 Task: Notify me on GitHub when a new vulnerability is found in one of your dependencies.
Action: Mouse moved to (1112, 100)
Screenshot: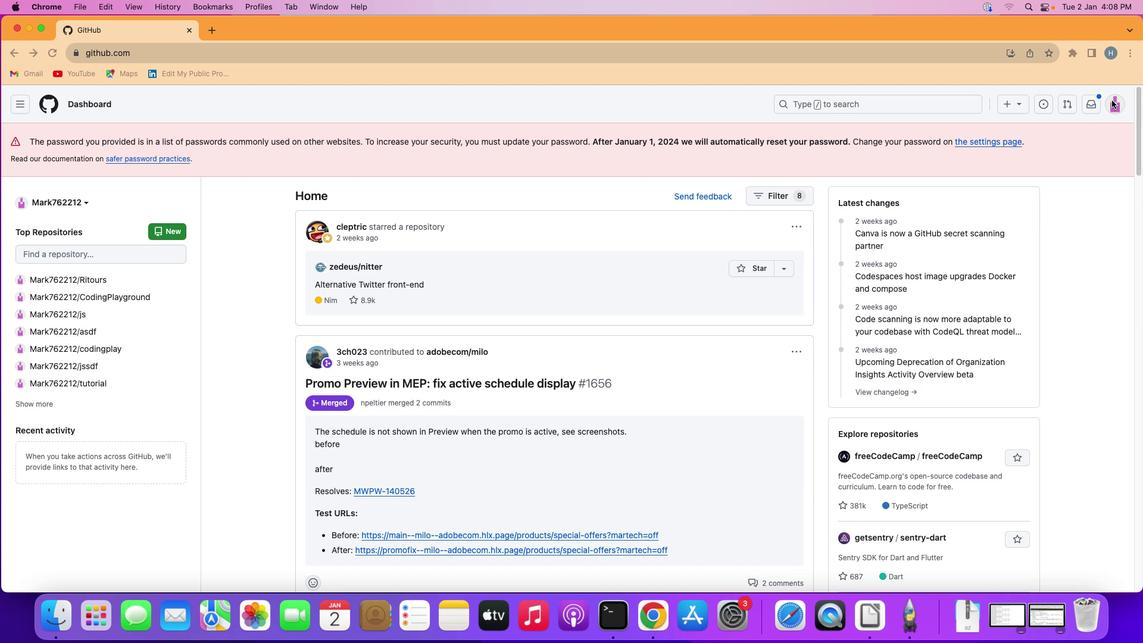 
Action: Mouse pressed left at (1112, 100)
Screenshot: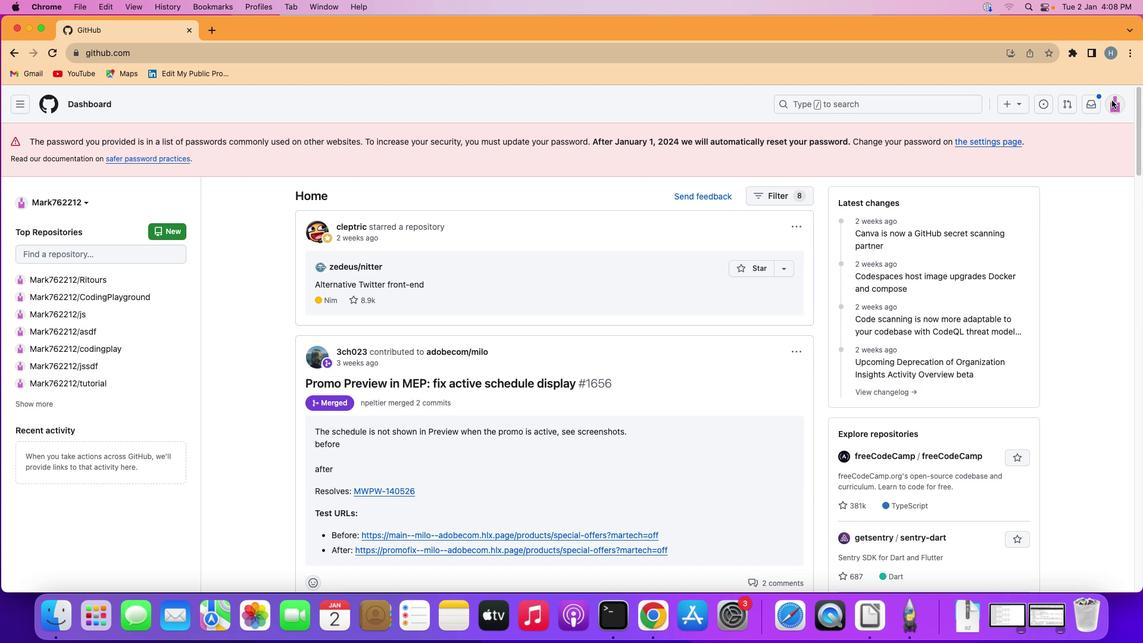 
Action: Mouse moved to (1111, 104)
Screenshot: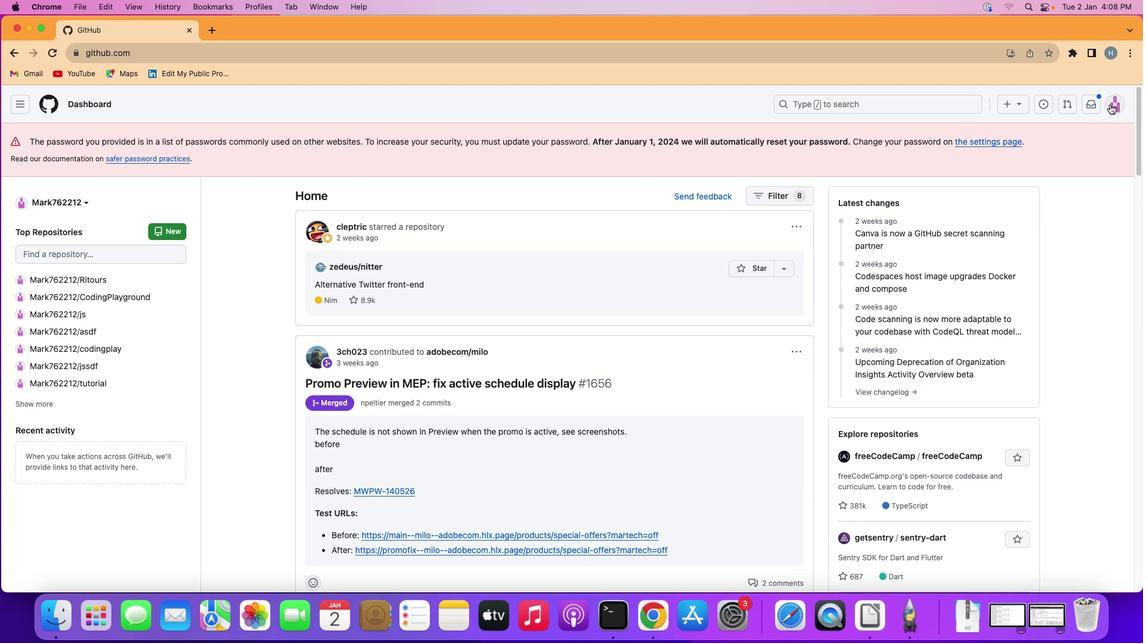 
Action: Mouse pressed left at (1111, 104)
Screenshot: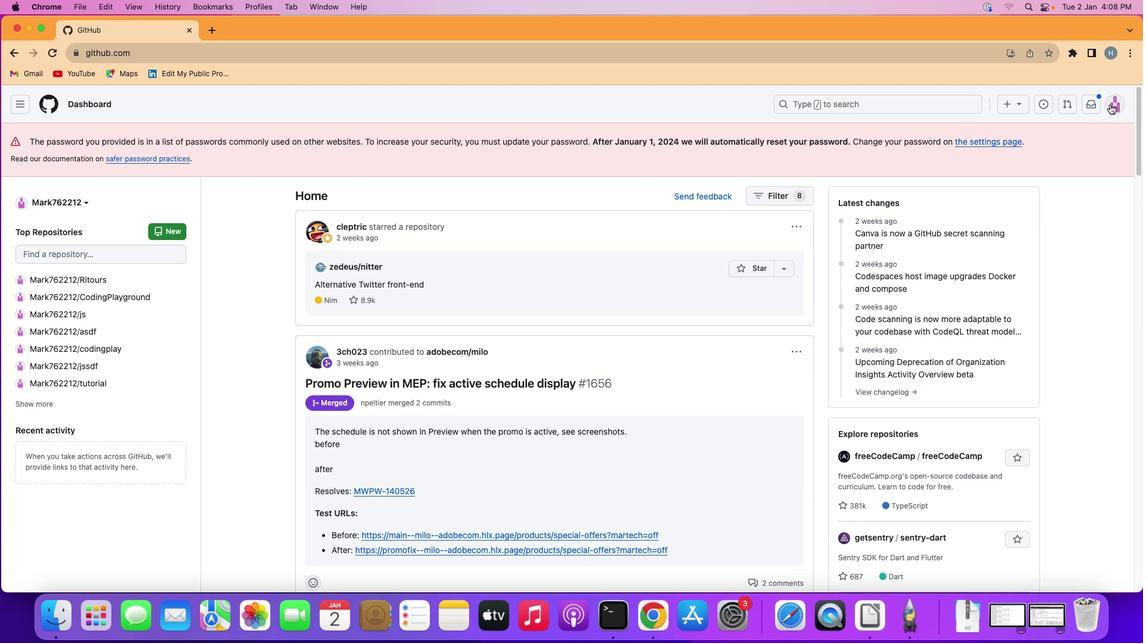 
Action: Mouse moved to (1024, 436)
Screenshot: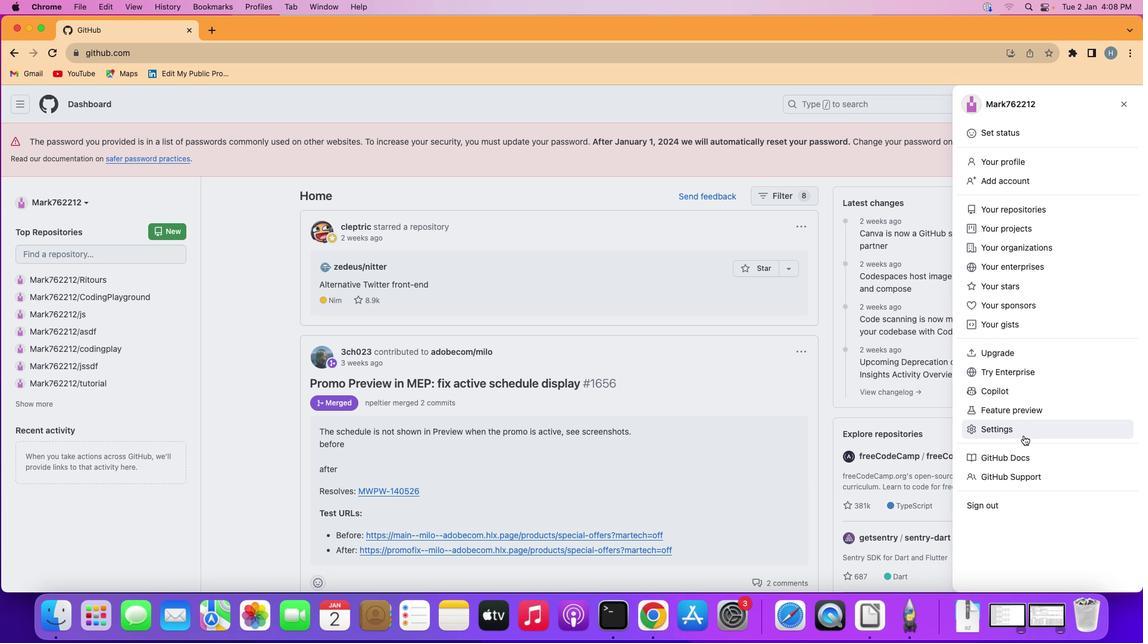 
Action: Mouse pressed left at (1024, 436)
Screenshot: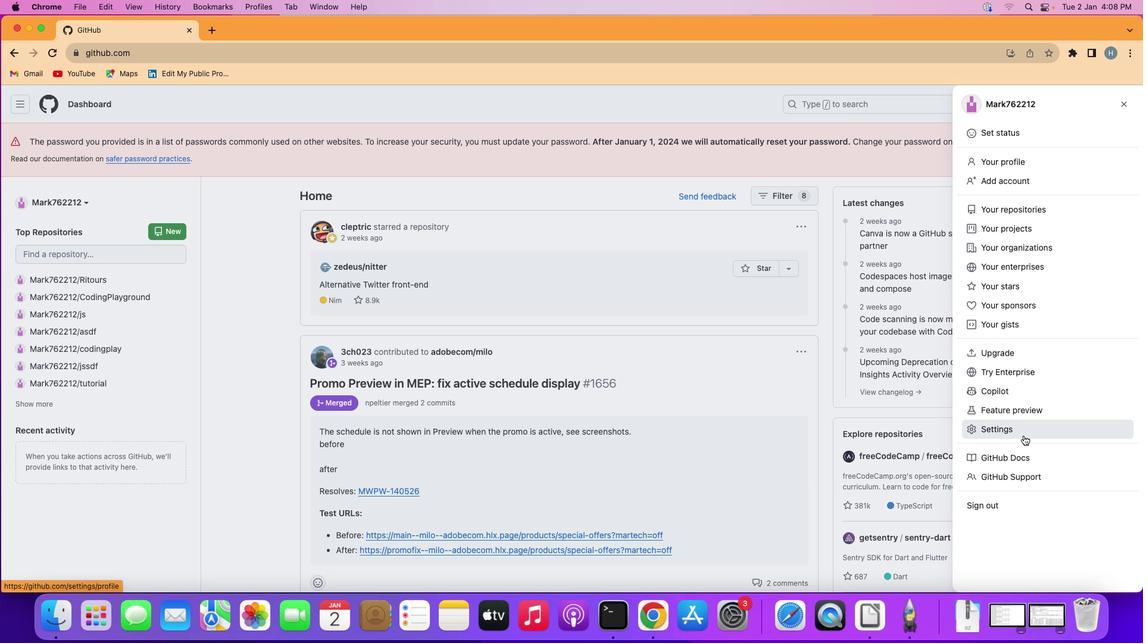 
Action: Mouse moved to (285, 314)
Screenshot: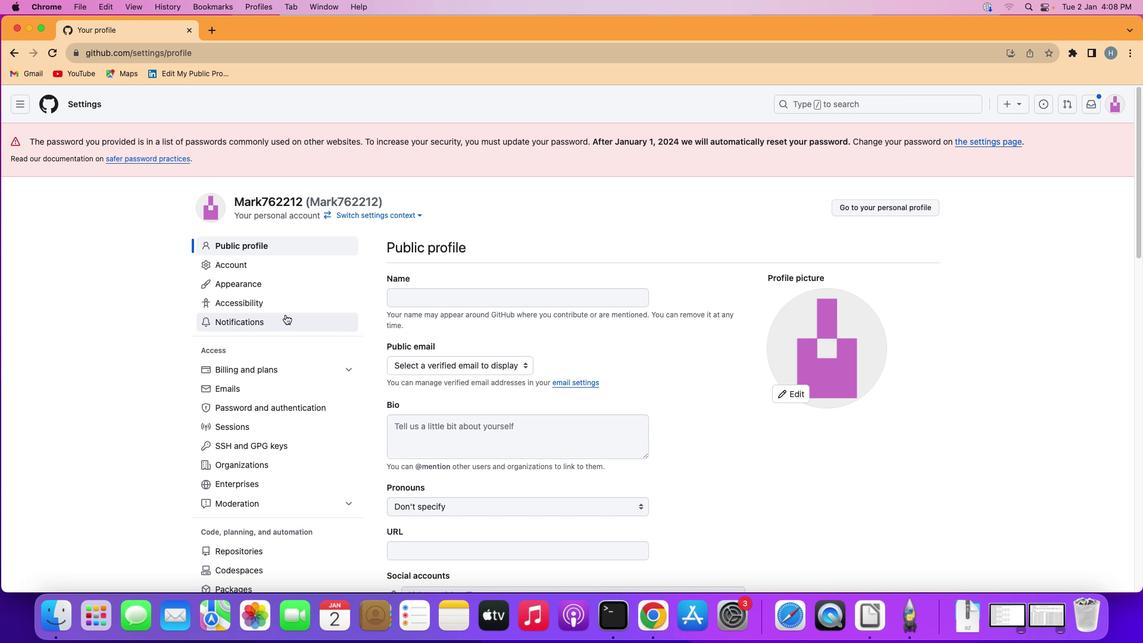 
Action: Mouse pressed left at (285, 314)
Screenshot: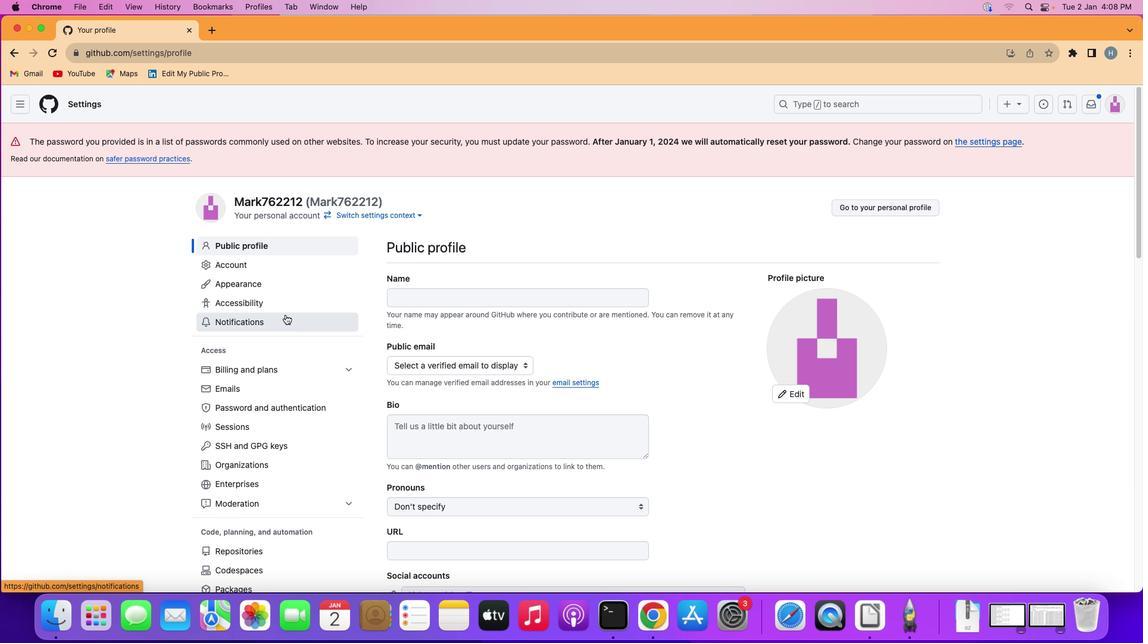 
Action: Mouse moved to (523, 419)
Screenshot: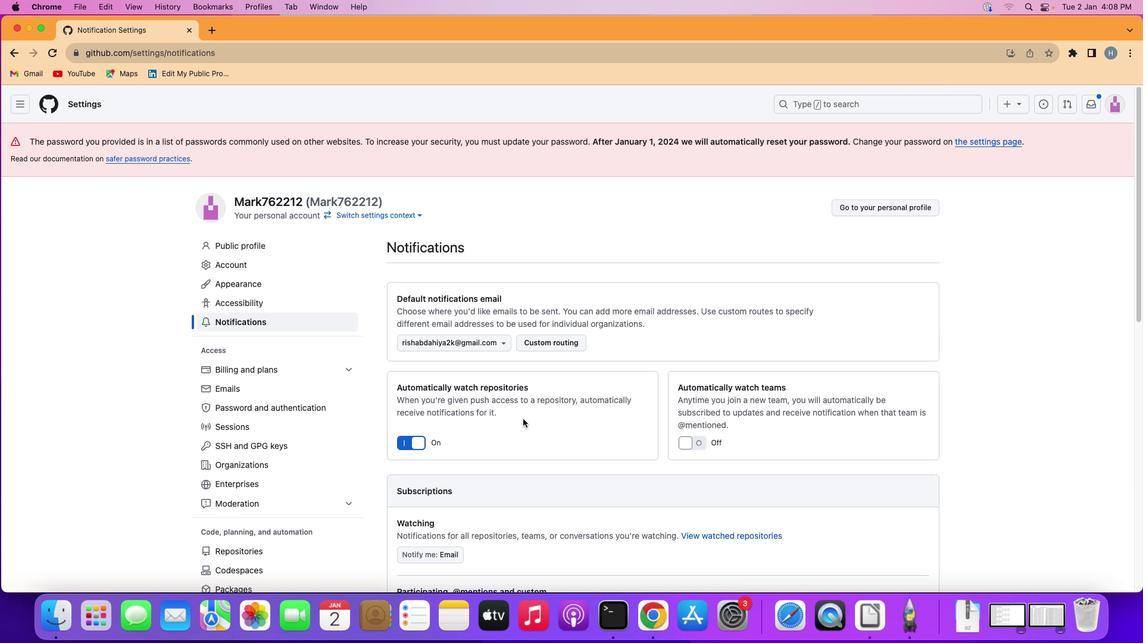 
Action: Mouse scrolled (523, 419) with delta (0, 0)
Screenshot: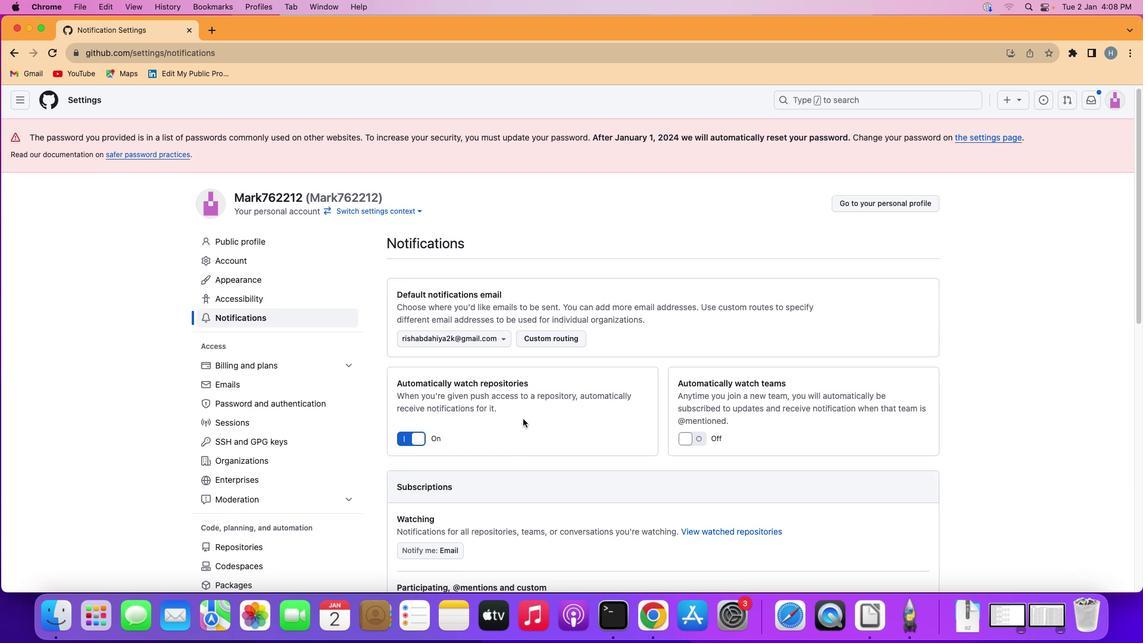 
Action: Mouse scrolled (523, 419) with delta (0, 0)
Screenshot: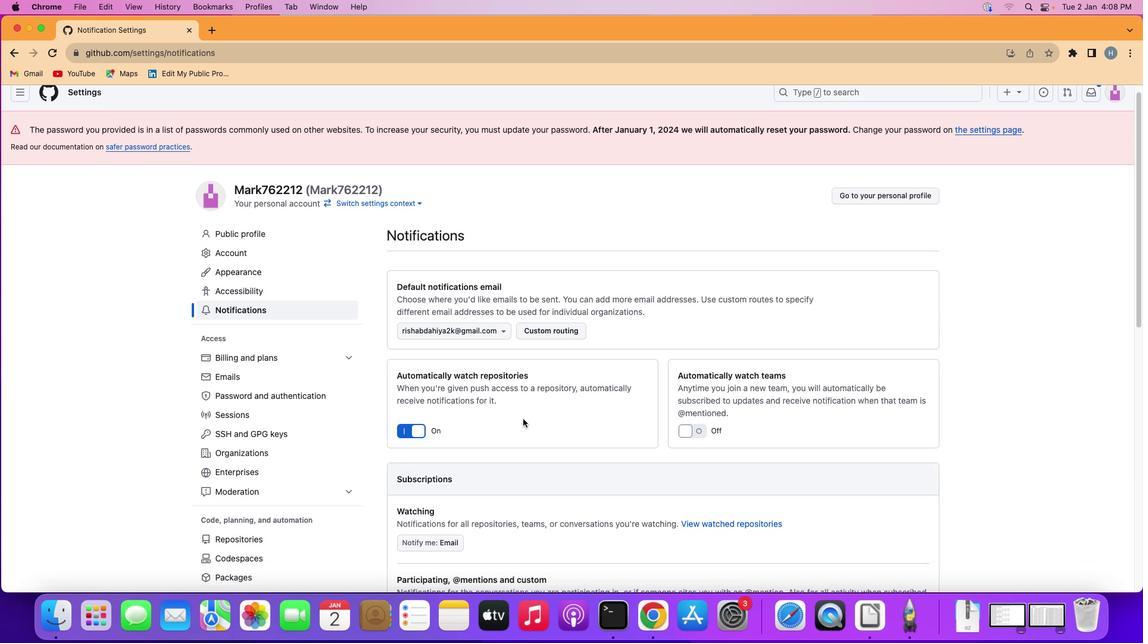 
Action: Mouse scrolled (523, 419) with delta (0, 0)
Screenshot: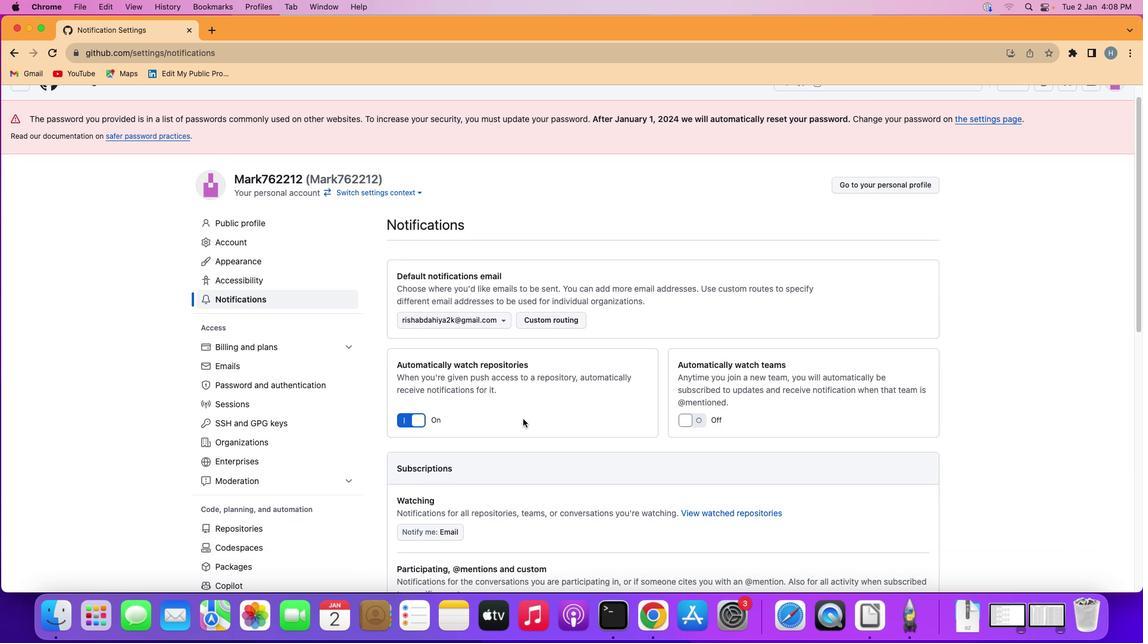 
Action: Mouse scrolled (523, 419) with delta (0, 0)
Screenshot: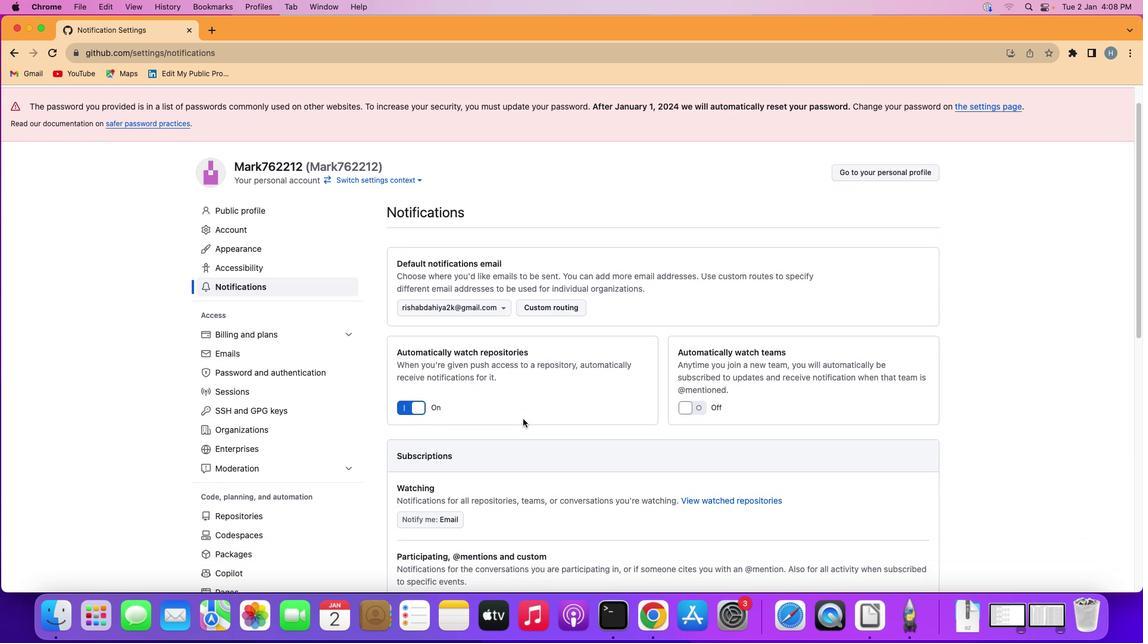 
Action: Mouse scrolled (523, 419) with delta (0, -1)
Screenshot: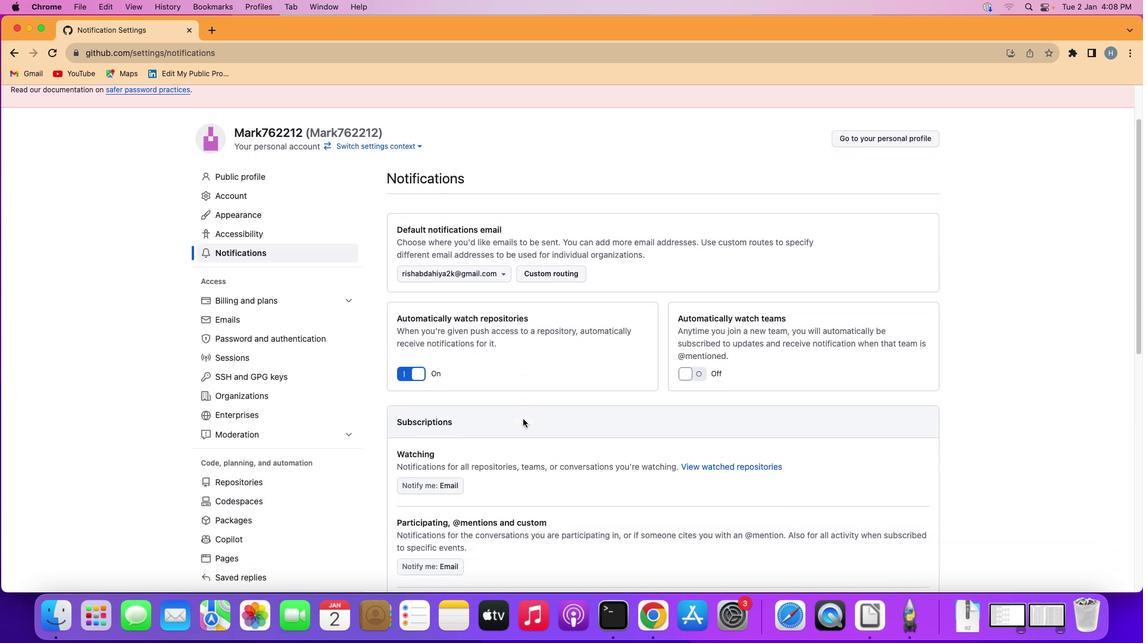 
Action: Mouse scrolled (523, 419) with delta (0, 0)
Screenshot: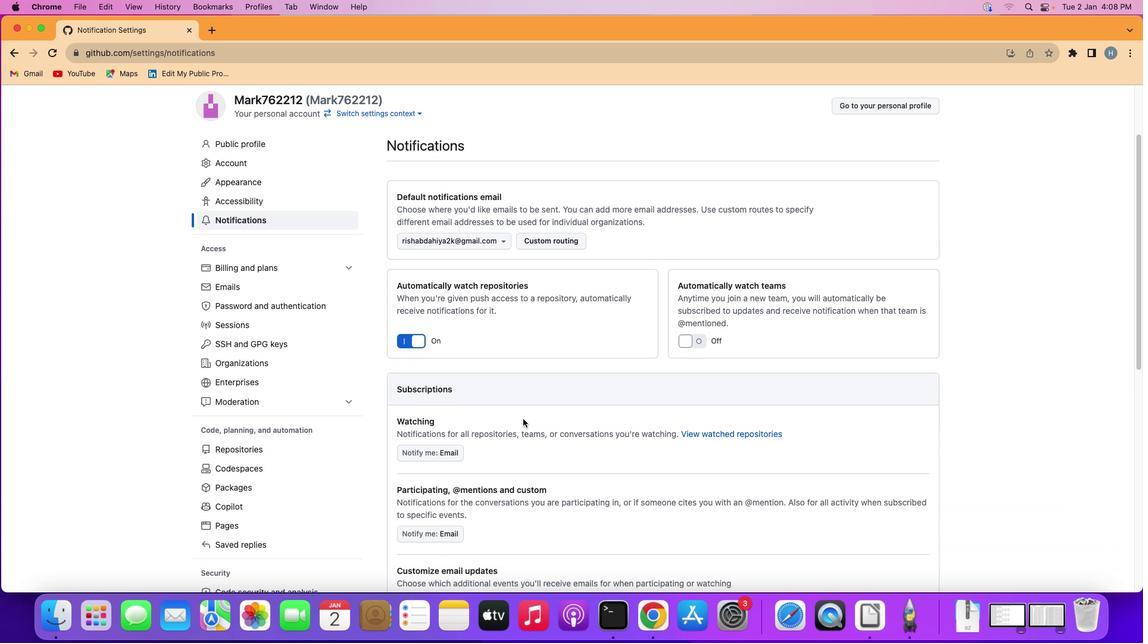 
Action: Mouse scrolled (523, 419) with delta (0, 0)
Screenshot: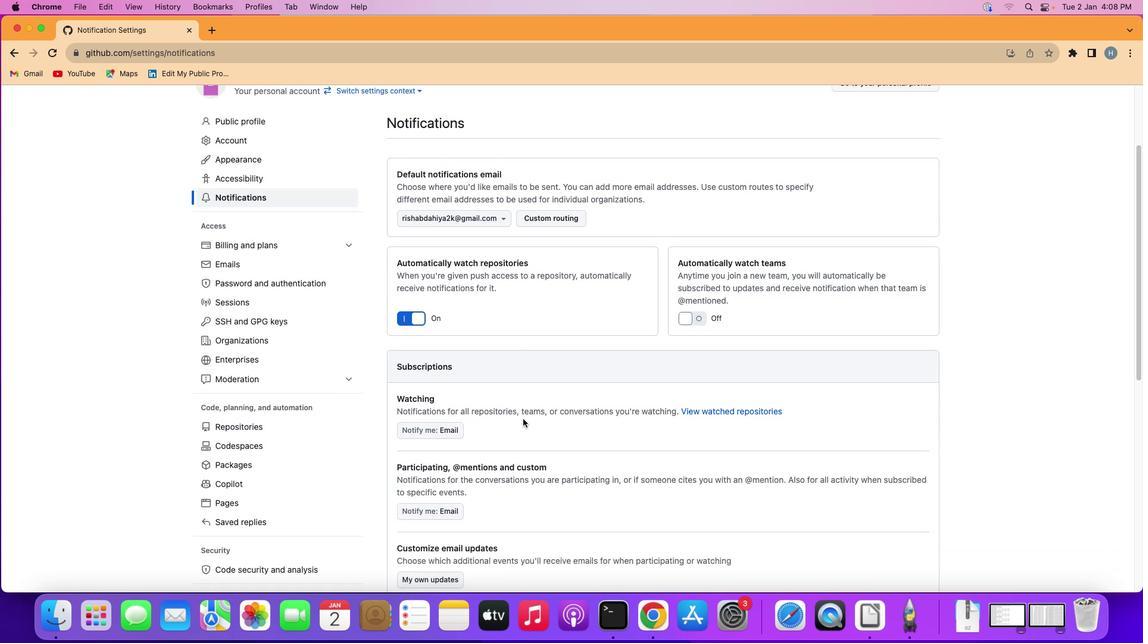 
Action: Mouse scrolled (523, 419) with delta (0, -1)
Screenshot: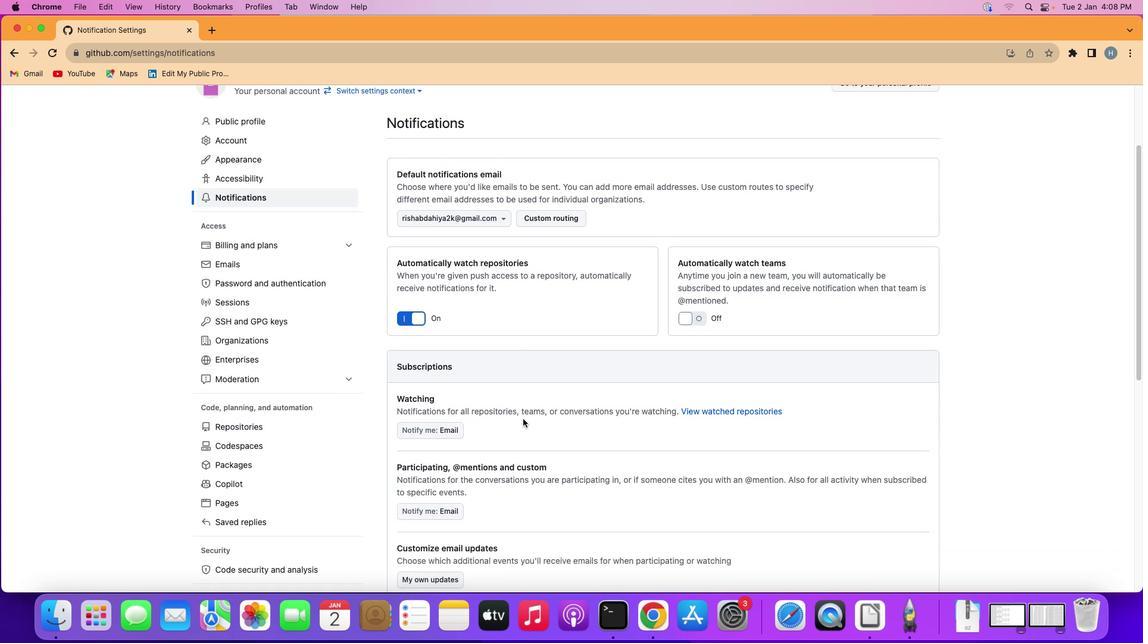 
Action: Mouse scrolled (523, 419) with delta (0, -2)
Screenshot: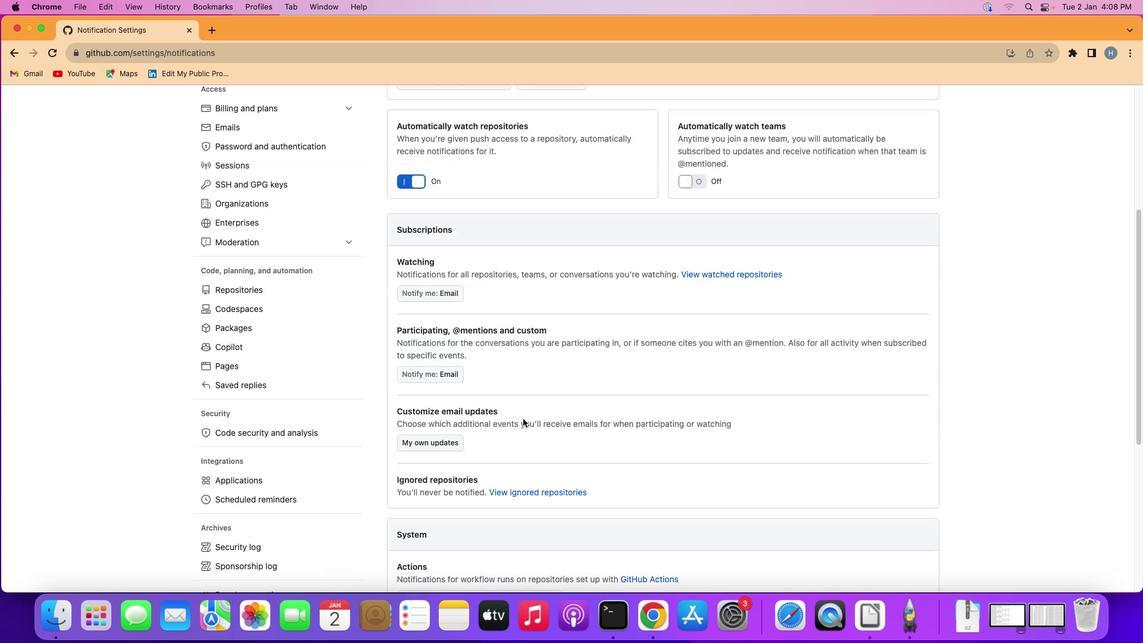 
Action: Mouse scrolled (523, 419) with delta (0, 0)
Screenshot: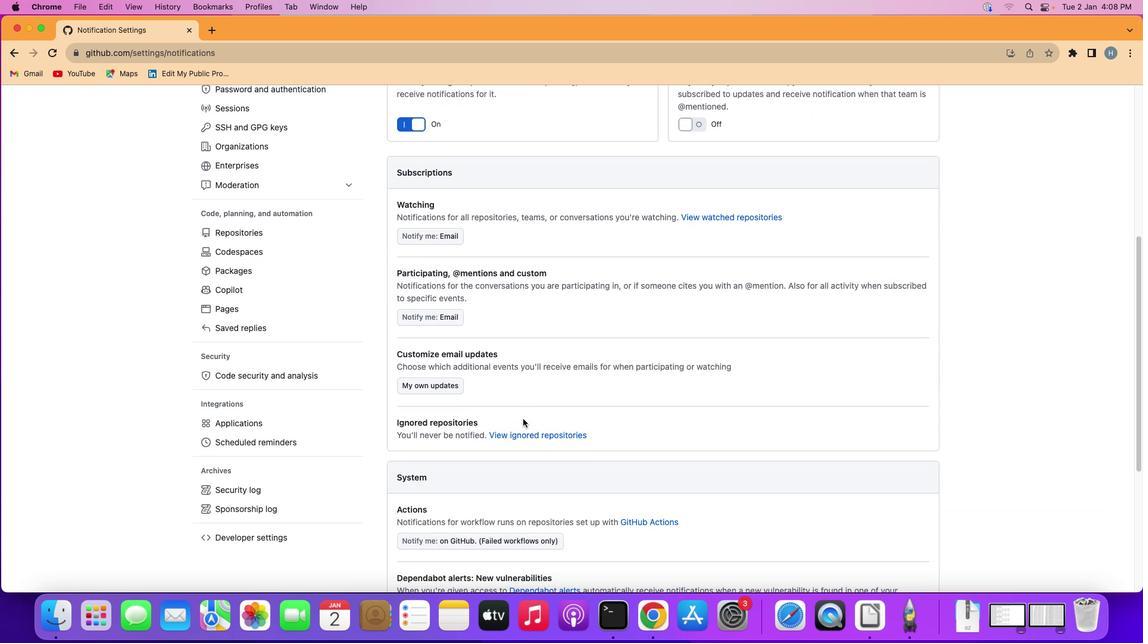 
Action: Mouse scrolled (523, 419) with delta (0, 0)
Screenshot: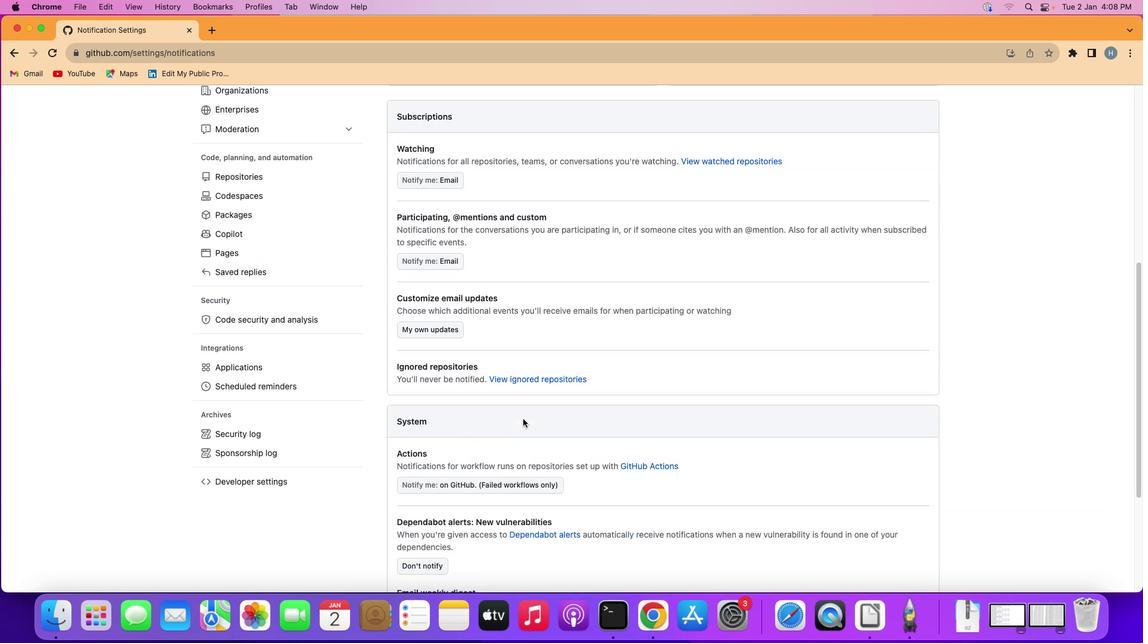 
Action: Mouse scrolled (523, 419) with delta (0, -1)
Screenshot: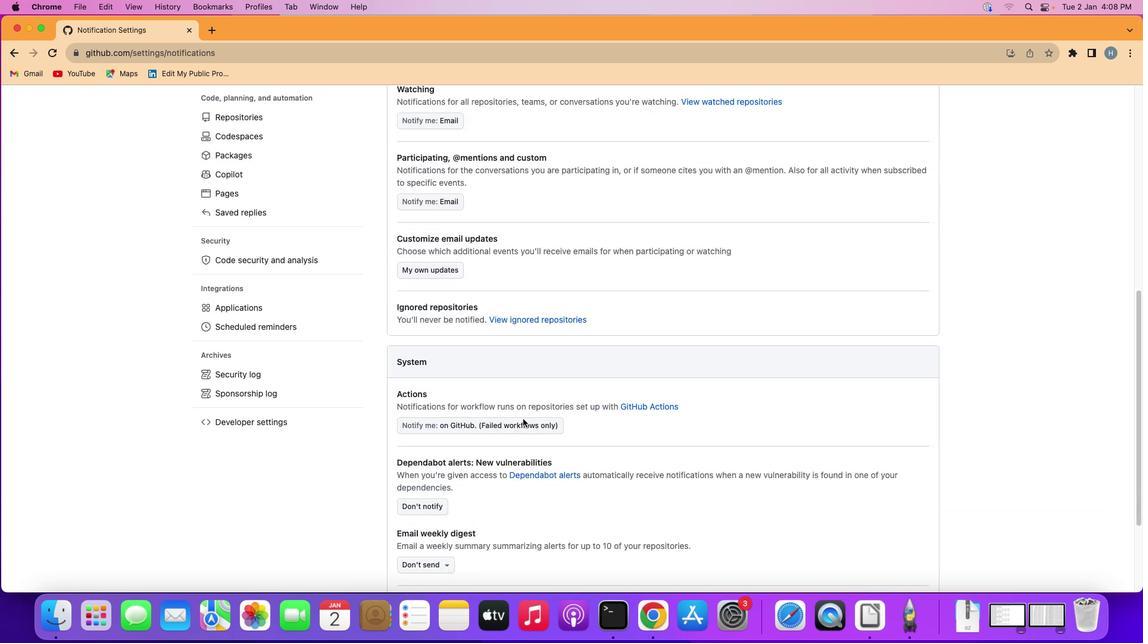 
Action: Mouse scrolled (523, 419) with delta (0, -2)
Screenshot: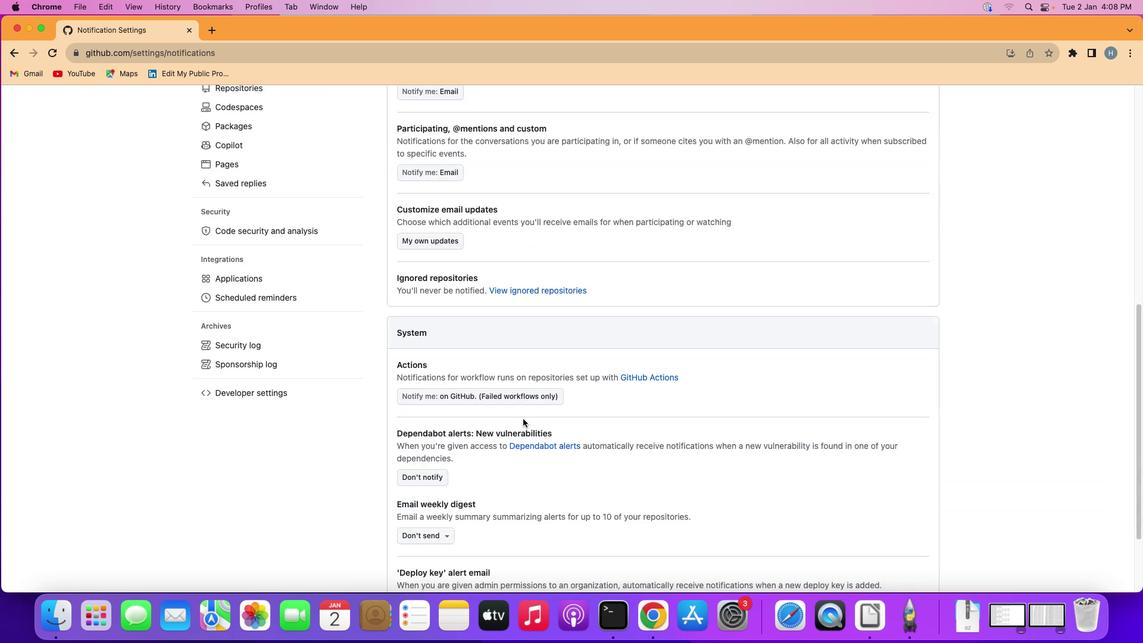 
Action: Mouse scrolled (523, 419) with delta (0, 0)
Screenshot: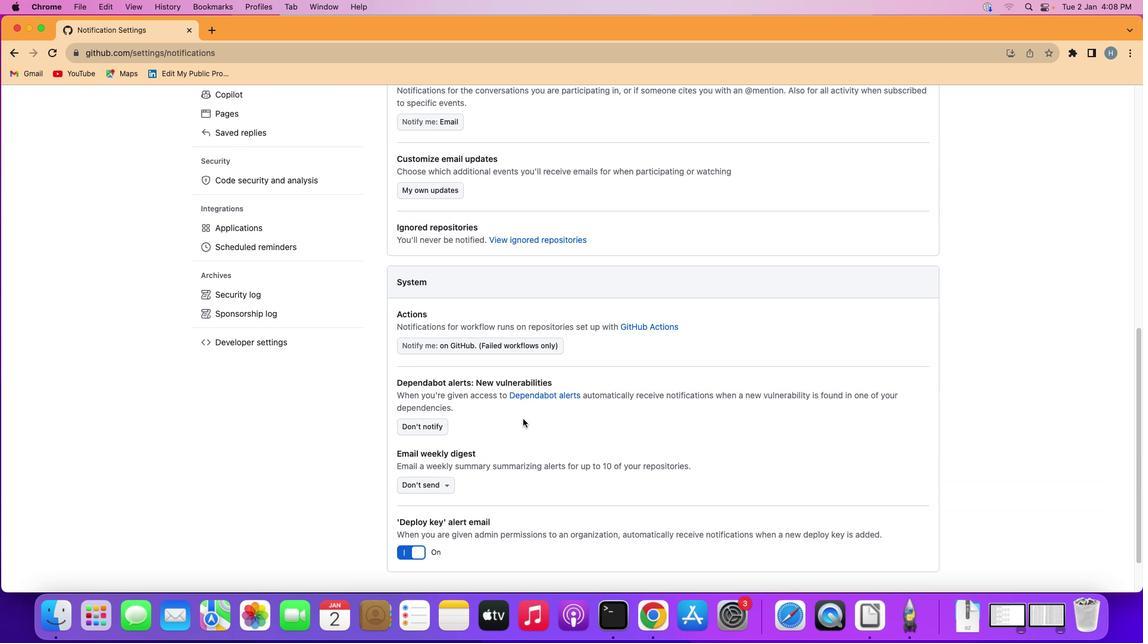 
Action: Mouse scrolled (523, 419) with delta (0, 0)
Screenshot: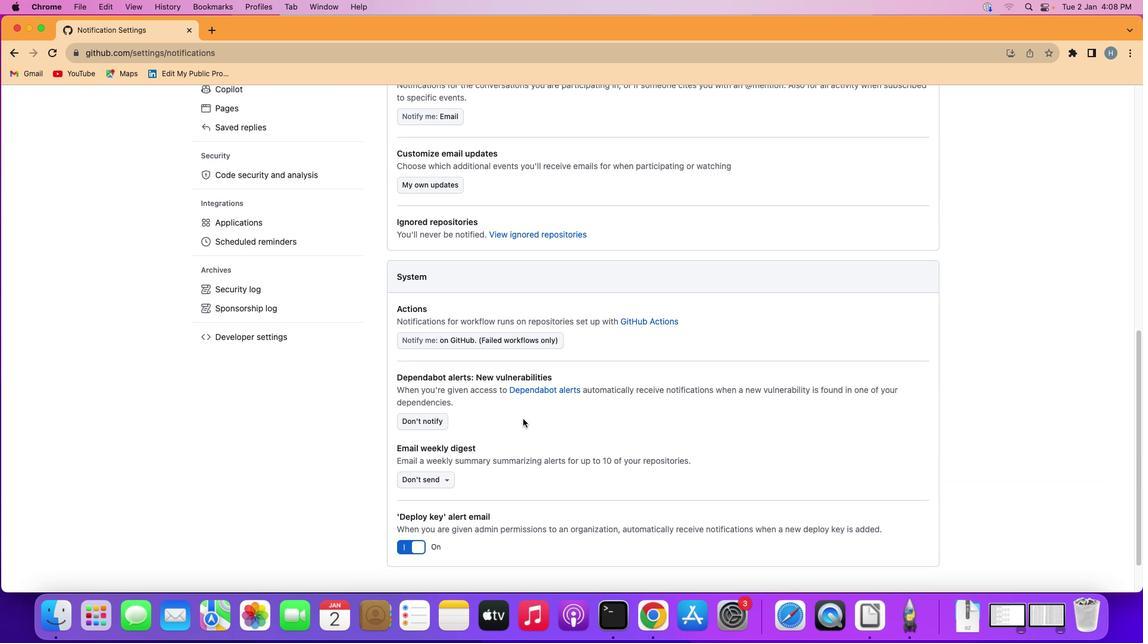 
Action: Mouse scrolled (523, 419) with delta (0, 0)
Screenshot: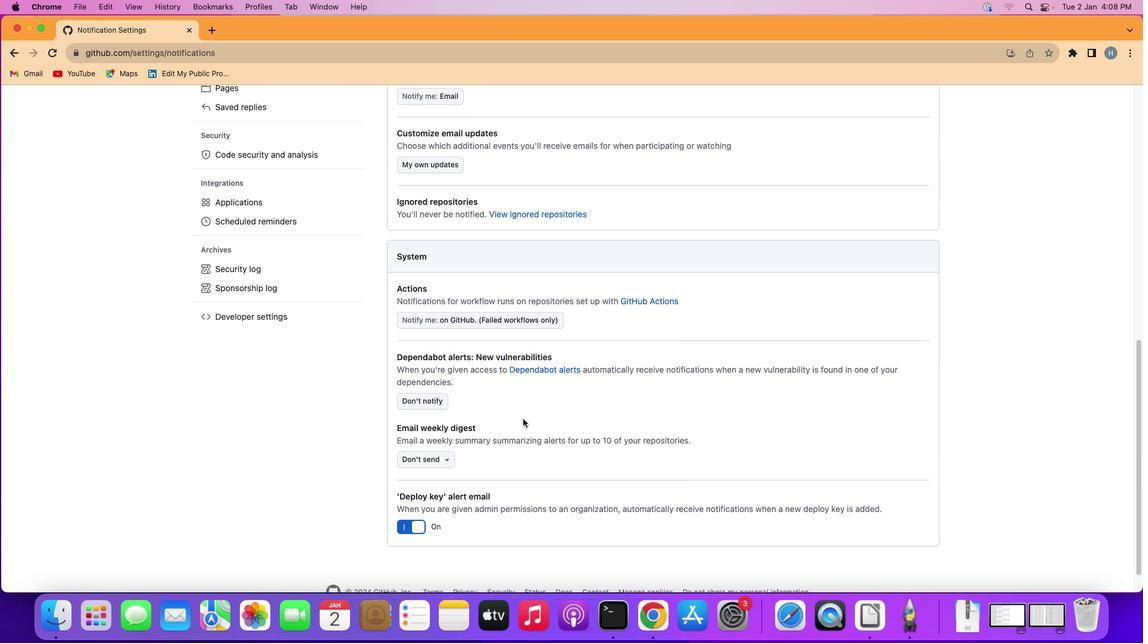 
Action: Mouse scrolled (523, 419) with delta (0, -1)
Screenshot: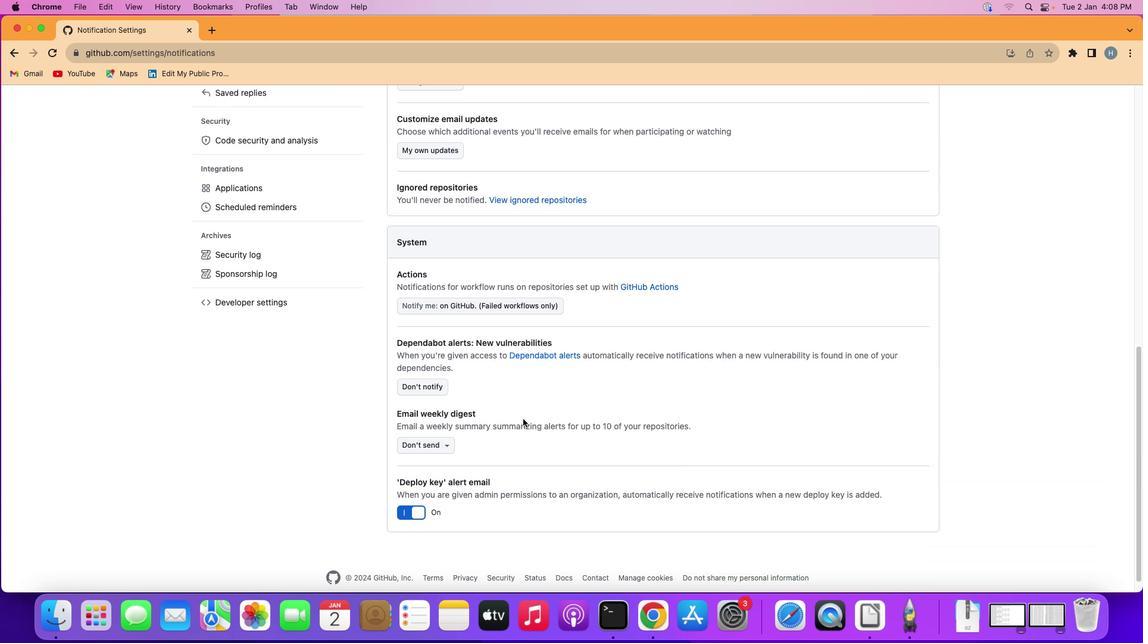 
Action: Mouse scrolled (523, 419) with delta (0, 0)
Screenshot: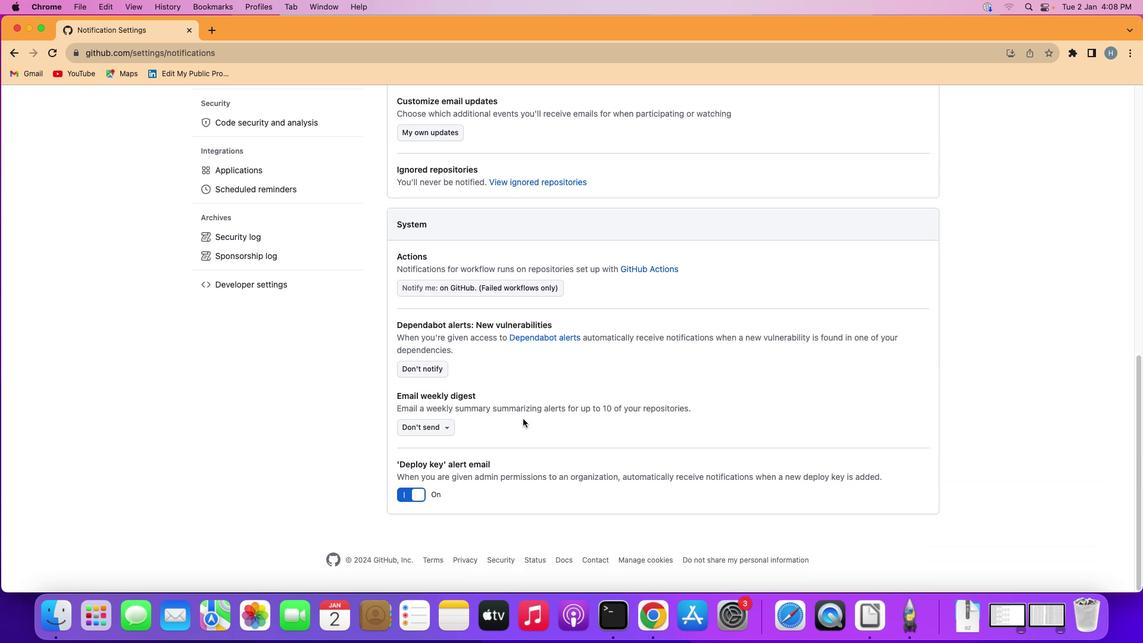 
Action: Mouse moved to (422, 367)
Screenshot: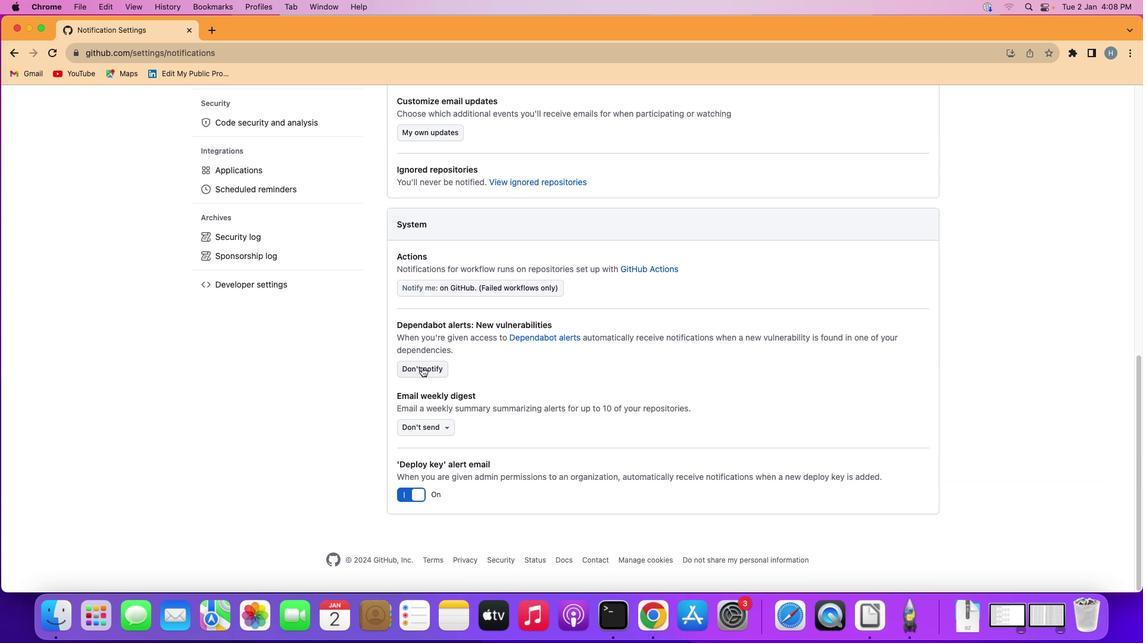 
Action: Mouse pressed left at (422, 367)
Screenshot: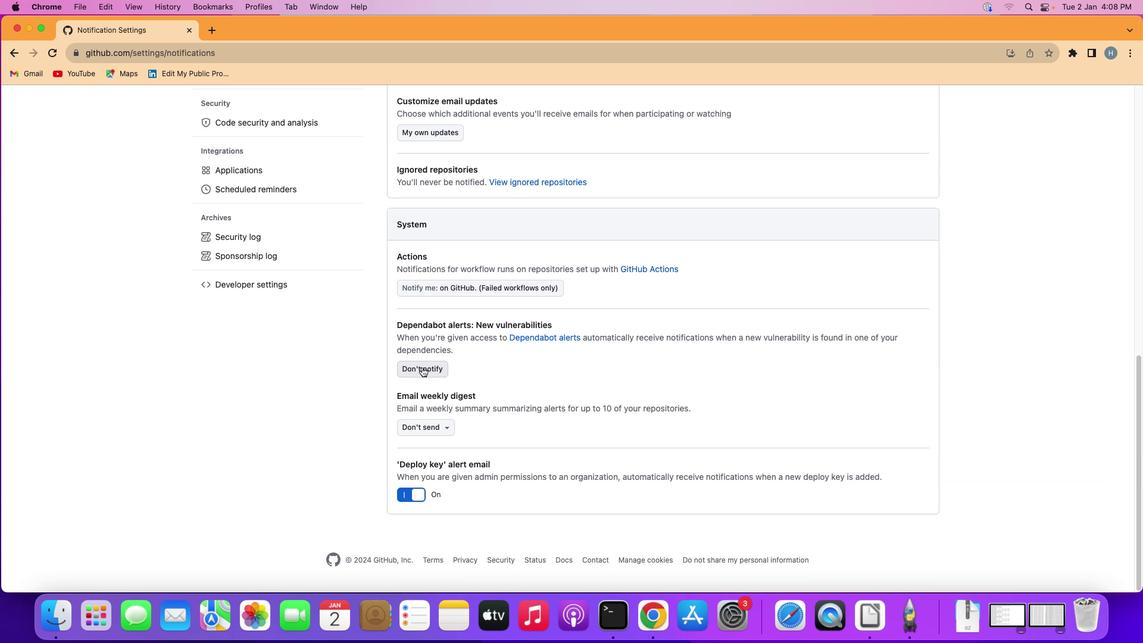 
Action: Mouse moved to (412, 421)
Screenshot: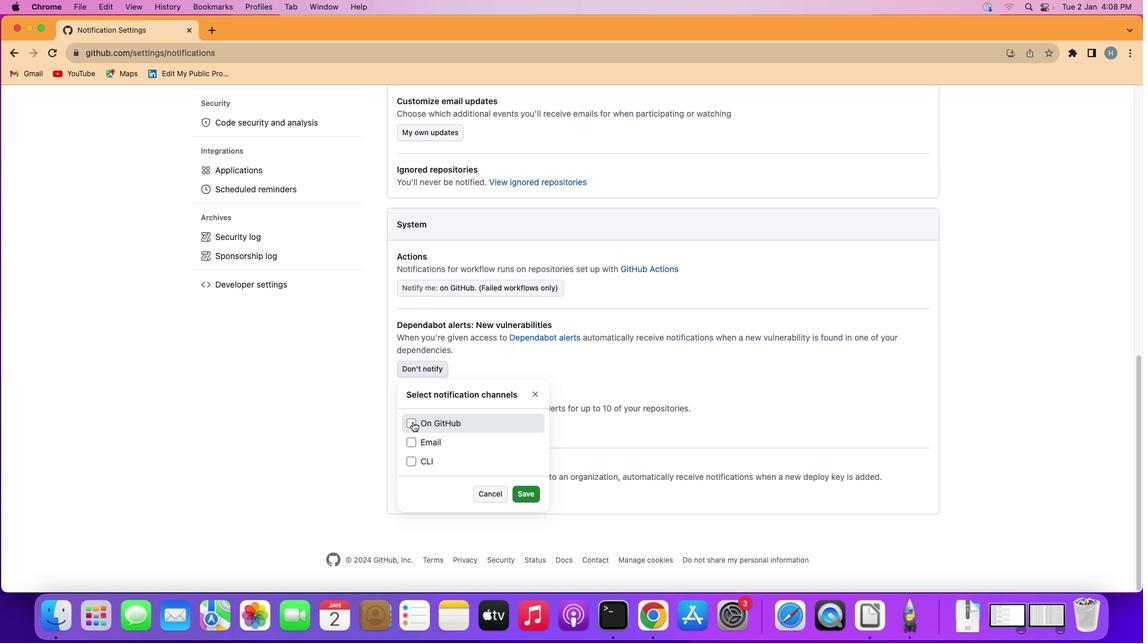 
Action: Mouse pressed left at (412, 421)
Screenshot: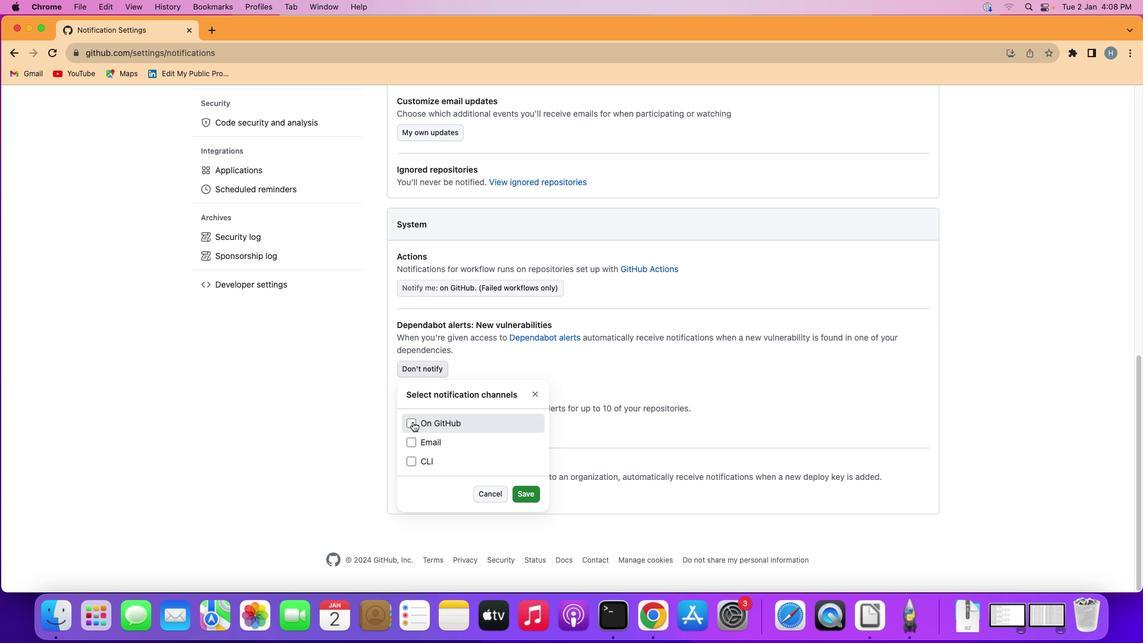 
Action: Mouse moved to (521, 495)
Screenshot: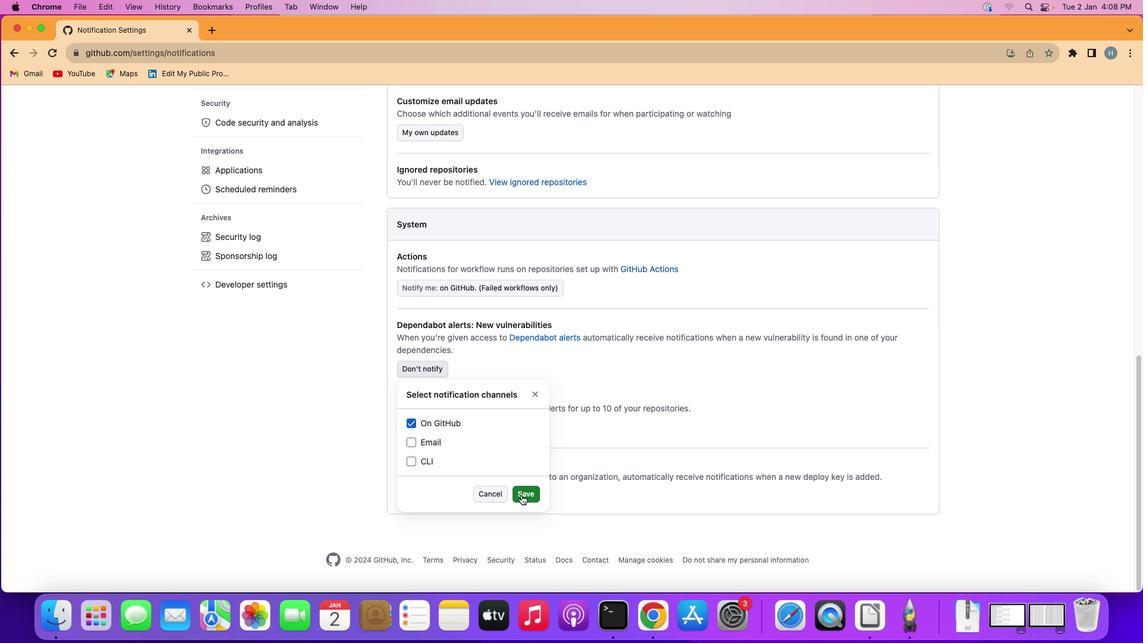 
Action: Mouse pressed left at (521, 495)
Screenshot: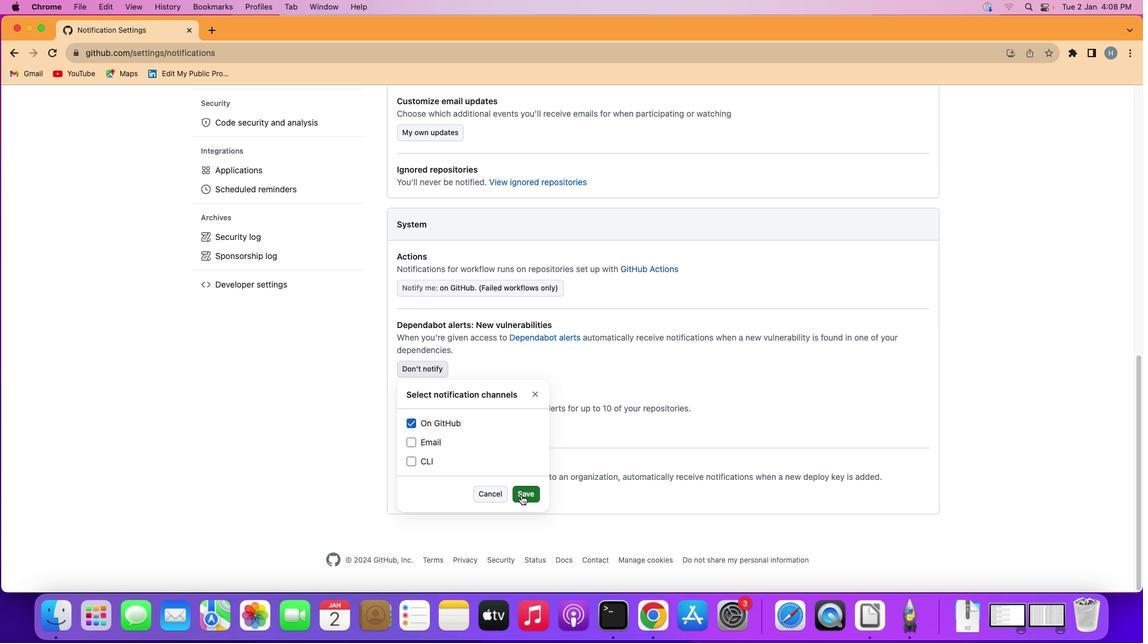 
Action: Mouse moved to (521, 495)
Screenshot: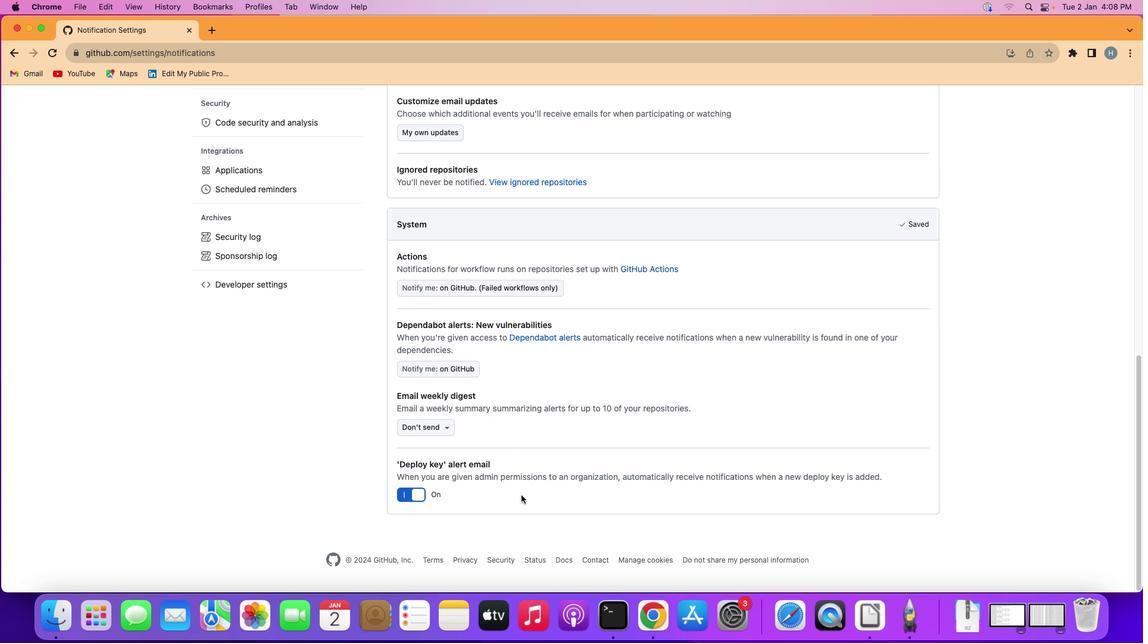 
